 Task: Schedule a time to review and update your personal goals on the 27th at 6:00 PM.
Action: Mouse moved to (17, 247)
Screenshot: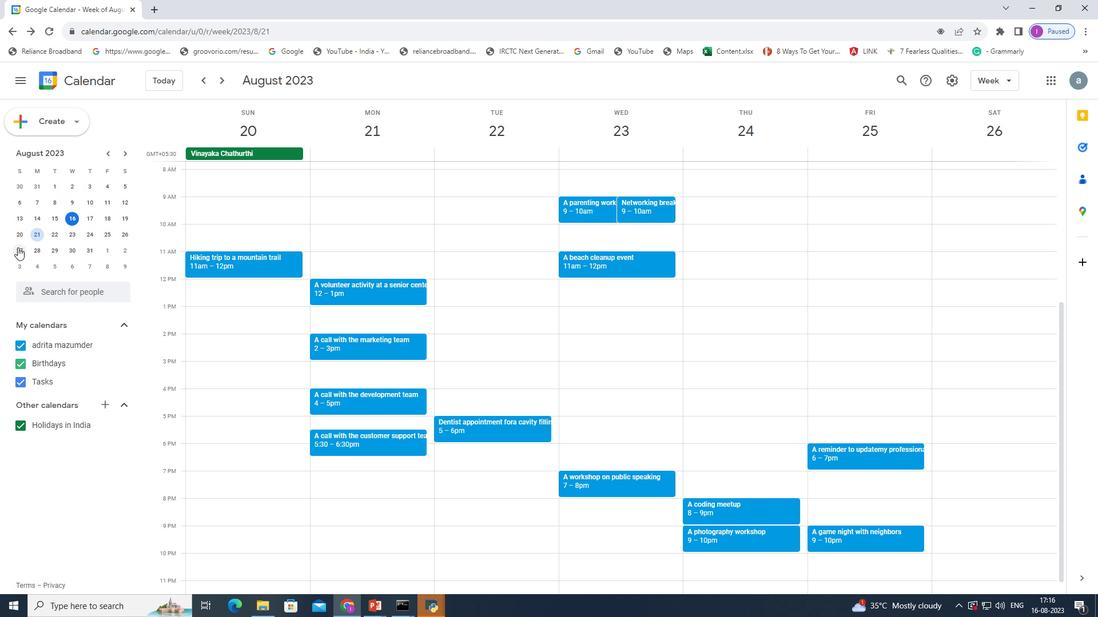 
Action: Mouse pressed left at (17, 247)
Screenshot: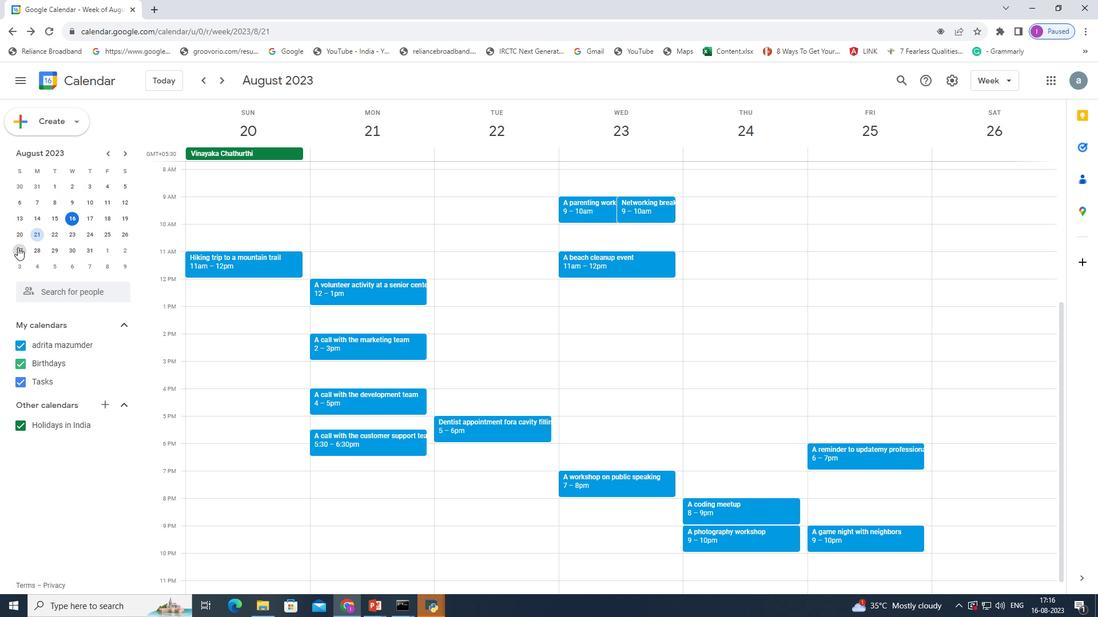 
Action: Mouse pressed left at (17, 247)
Screenshot: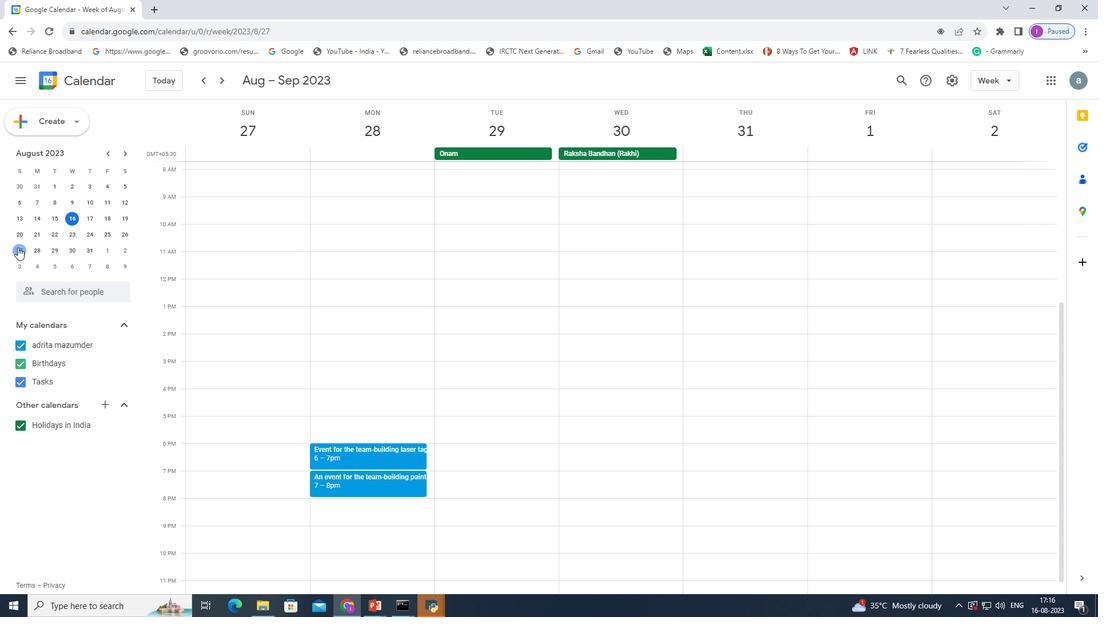 
Action: Mouse moved to (193, 443)
Screenshot: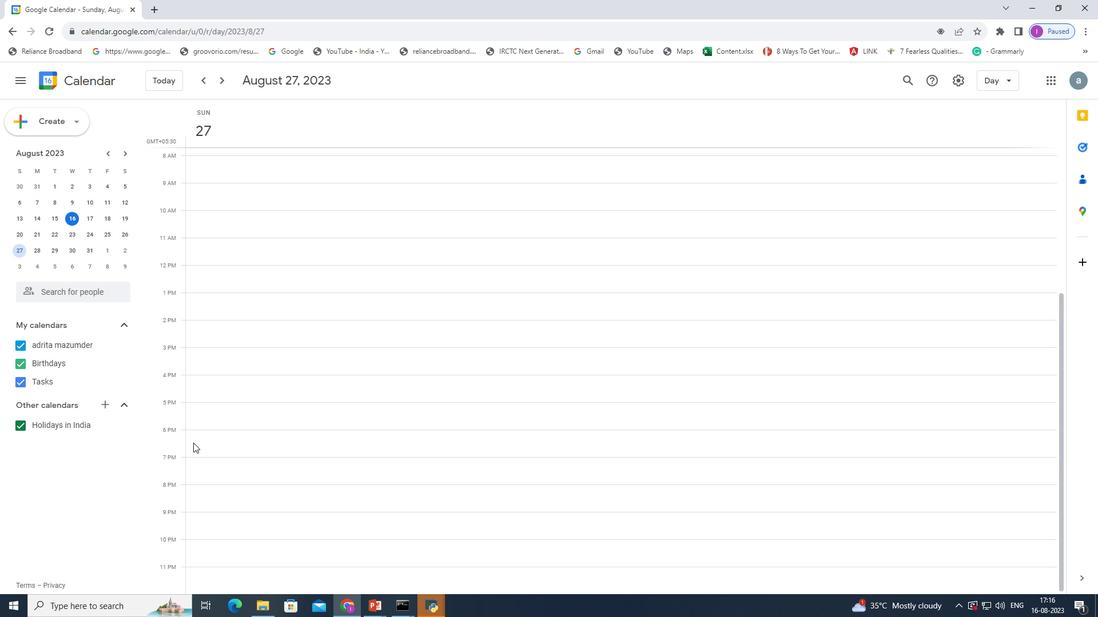 
Action: Mouse pressed left at (193, 443)
Screenshot: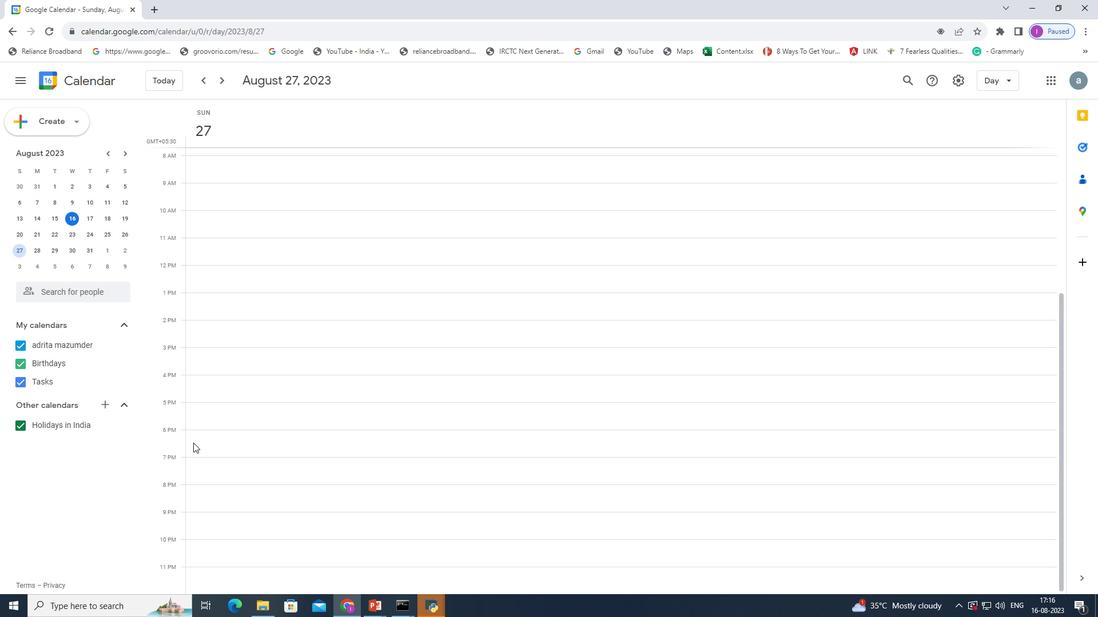 
Action: Mouse moved to (556, 219)
Screenshot: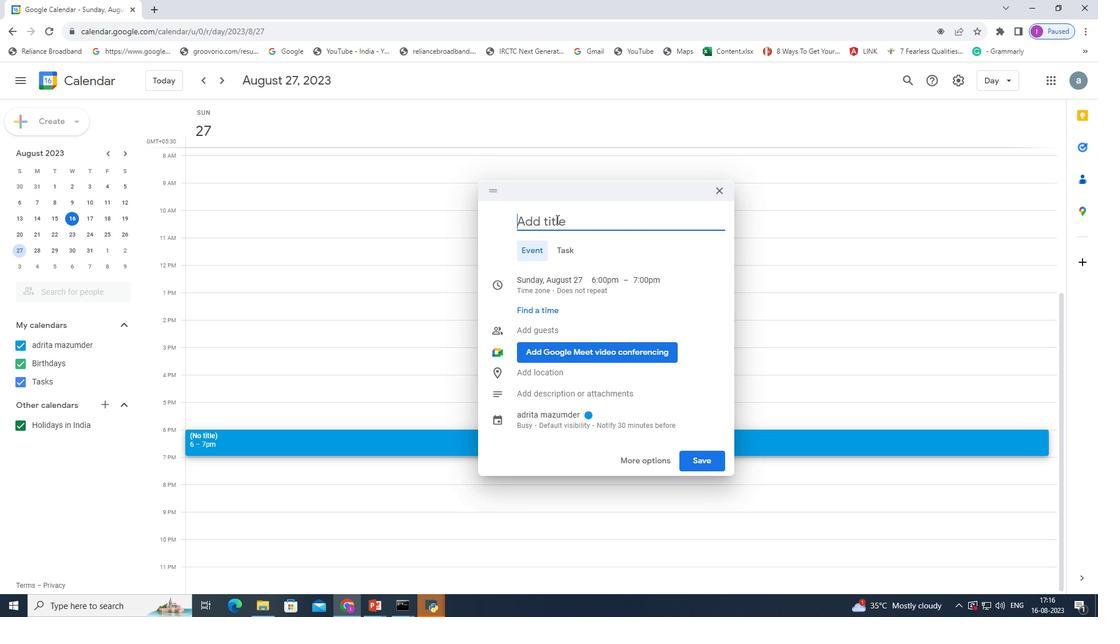 
Action: Mouse pressed left at (556, 219)
Screenshot: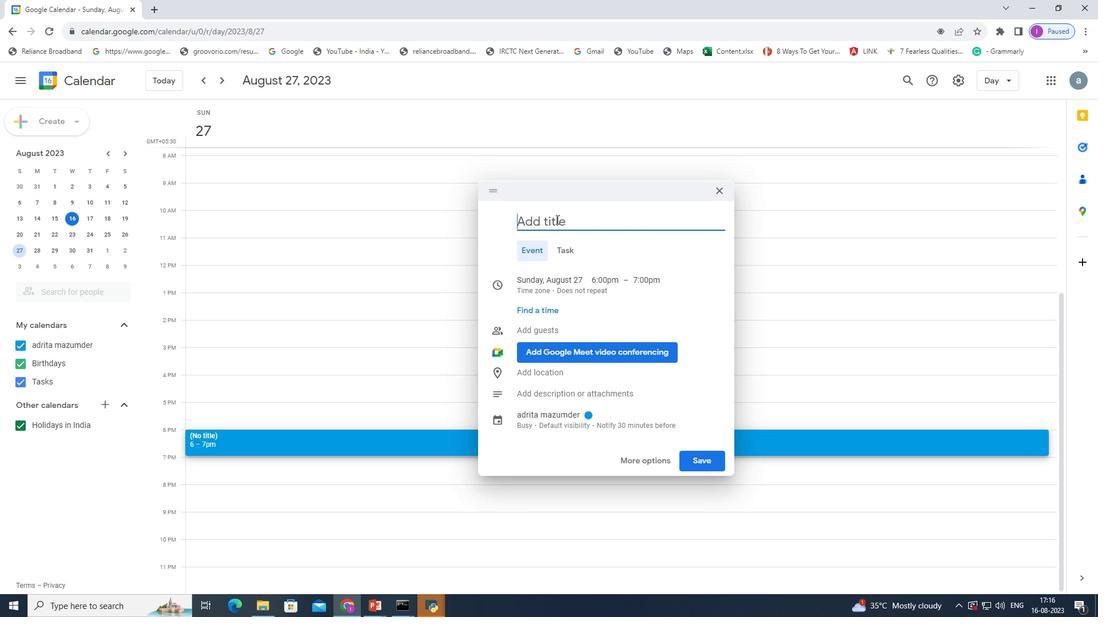 
Action: Mouse moved to (608, 199)
Screenshot: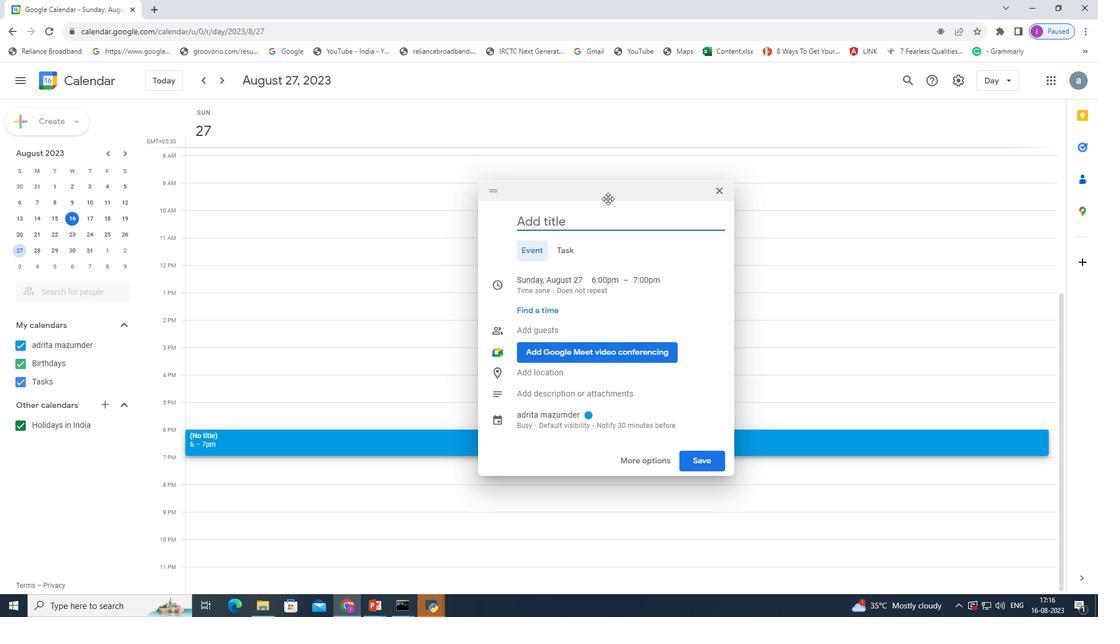 
Action: Key pressed <Key.shift>A<Key.space>time<Key.space>to<Key.space>review<Key.space>and<Key.space>uodate<Key.backspace><Key.backspace><Key.backspace><Key.backspace><Key.backspace>pdate<Key.space>youy<Key.backspace>r<Key.space>personal<Key.space>goals
Screenshot: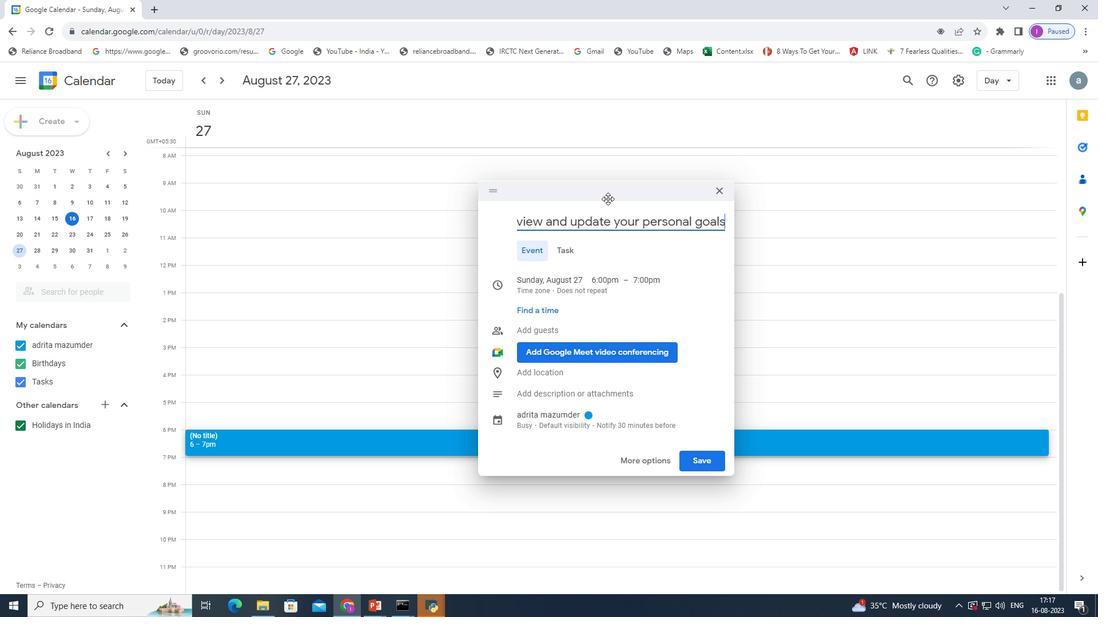 
Action: Mouse moved to (707, 465)
Screenshot: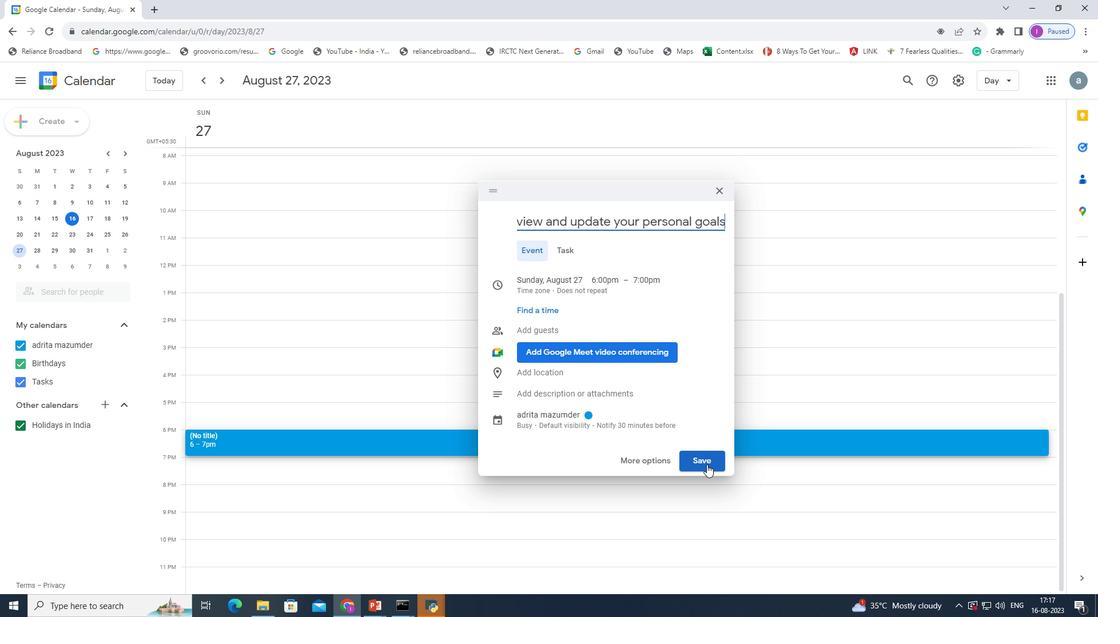 
Action: Mouse pressed left at (707, 465)
Screenshot: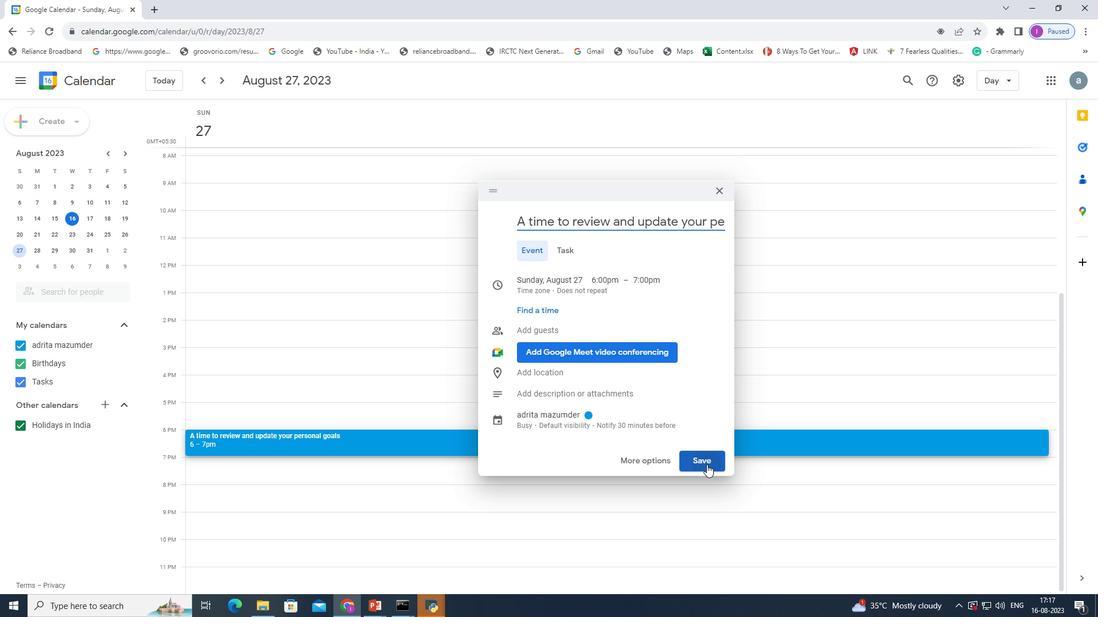 
